 Task: In the  document Eli.rtfMake this file  'available offline' Add shortcut to Drive 'Computers'Email the file to   softage.1@softage.net, with message attached Attention Needed: Please prioritize going through the email I've sent. and file type: 'Microsoft Word'
Action: Mouse moved to (278, 414)
Screenshot: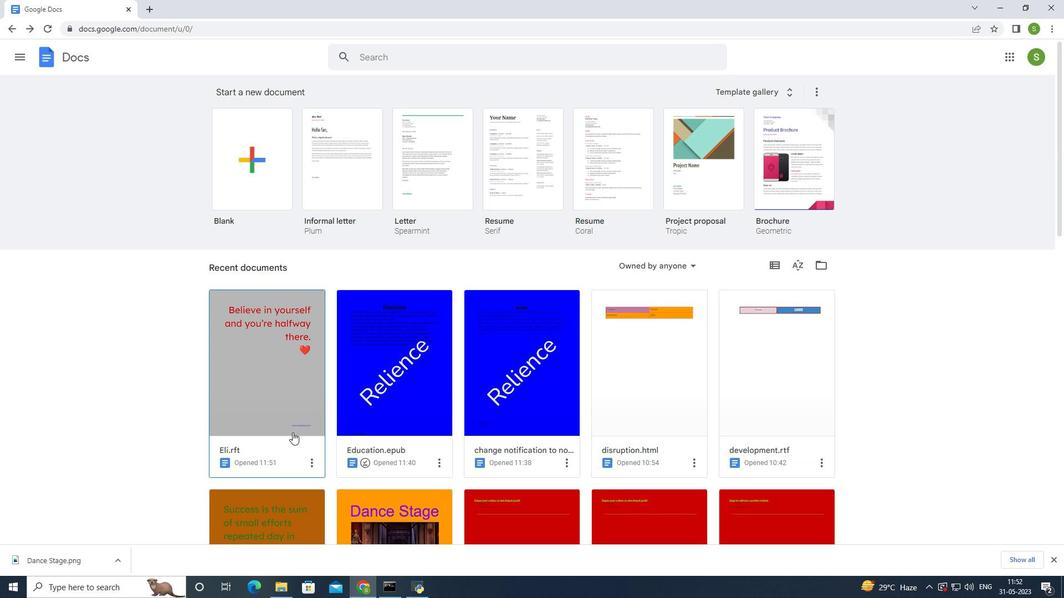 
Action: Mouse pressed left at (278, 414)
Screenshot: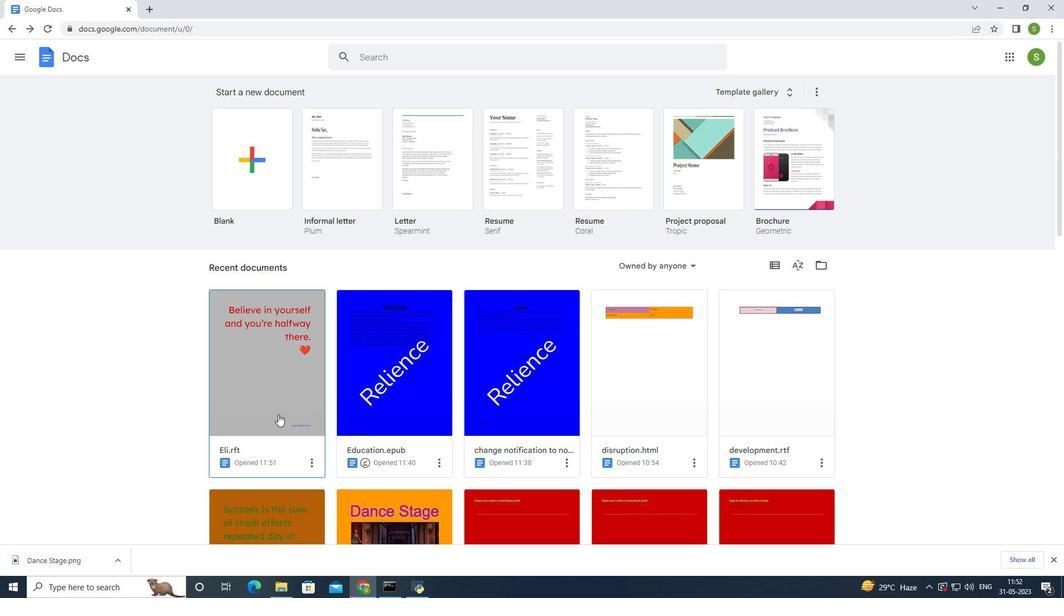 
Action: Mouse moved to (36, 55)
Screenshot: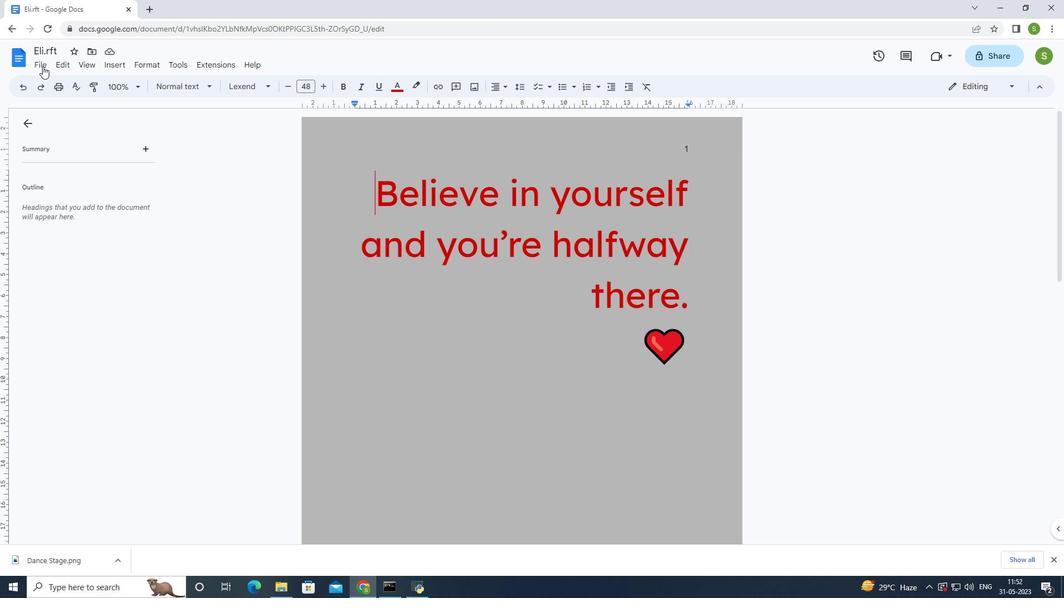 
Action: Mouse pressed left at (36, 55)
Screenshot: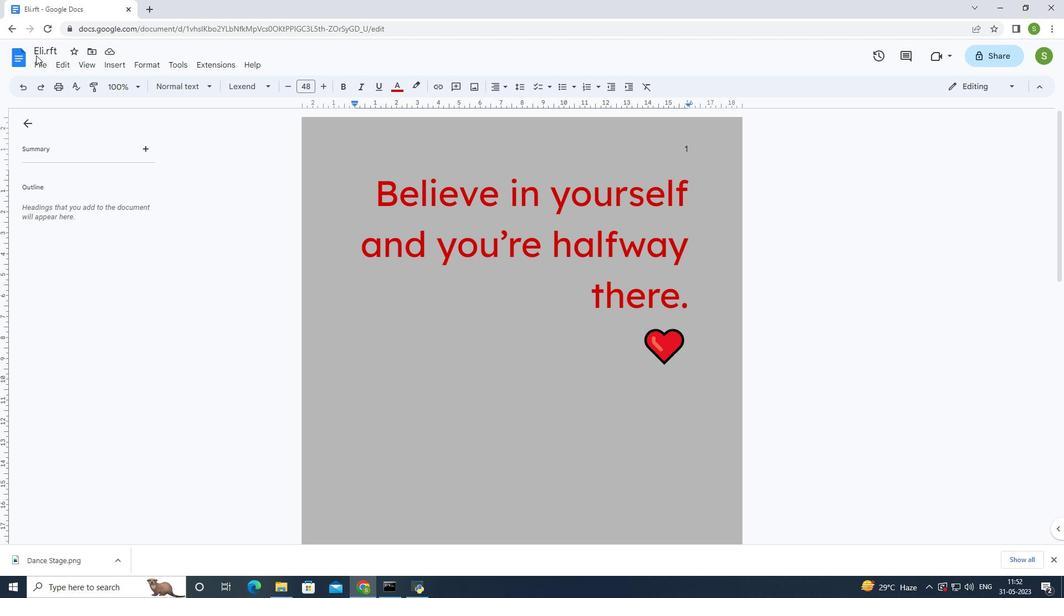 
Action: Mouse moved to (36, 63)
Screenshot: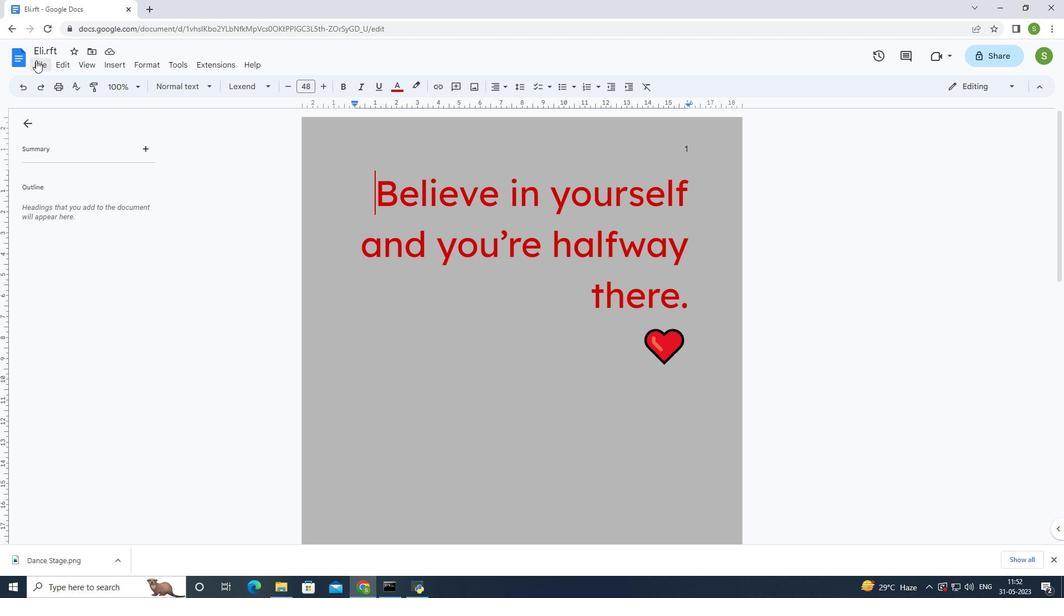 
Action: Mouse pressed left at (36, 63)
Screenshot: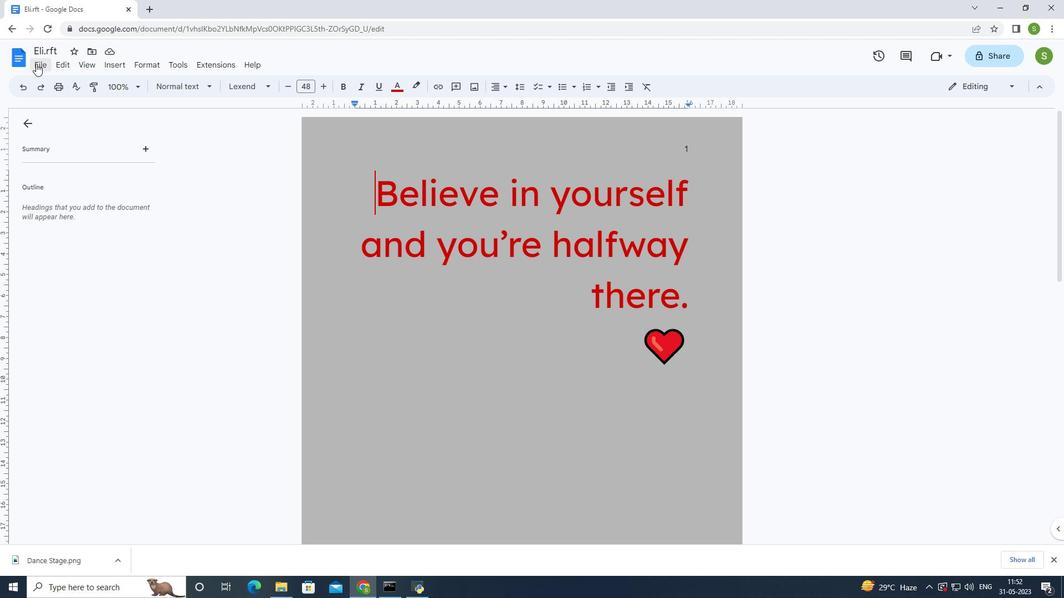 
Action: Mouse moved to (84, 308)
Screenshot: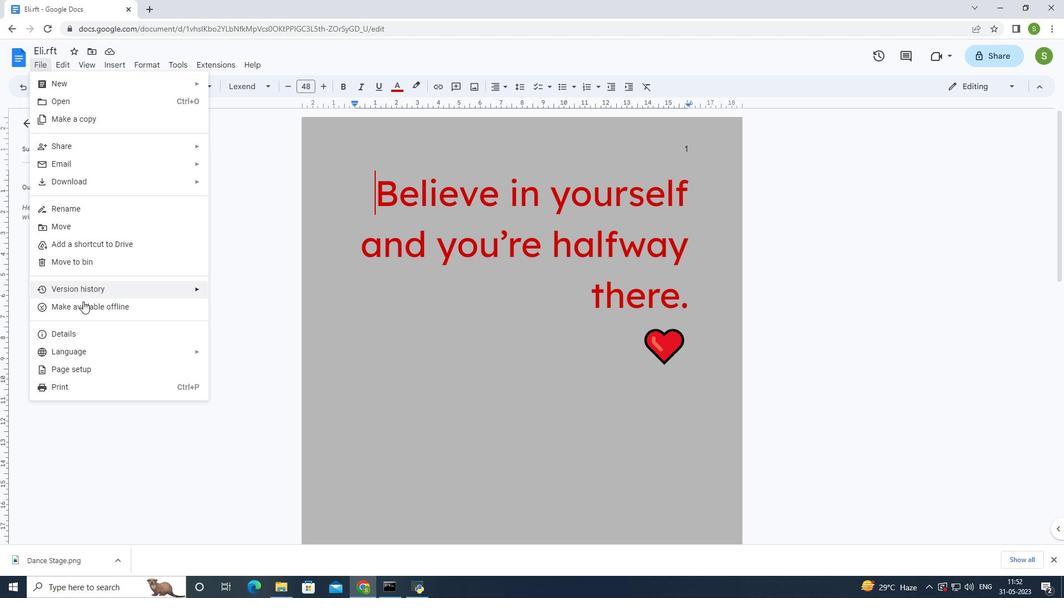 
Action: Mouse pressed left at (84, 308)
Screenshot: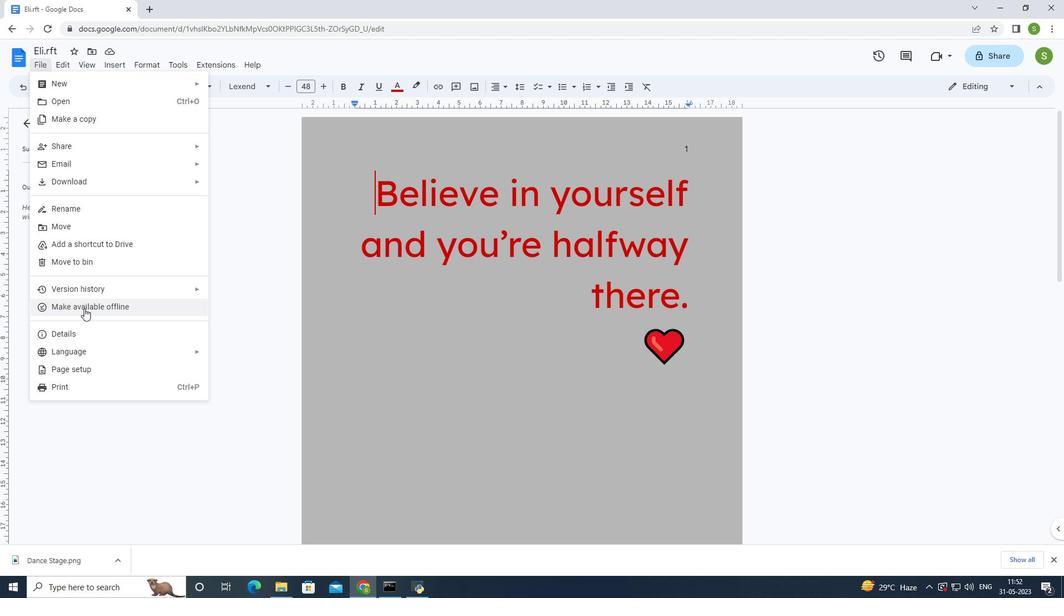 
Action: Mouse moved to (39, 67)
Screenshot: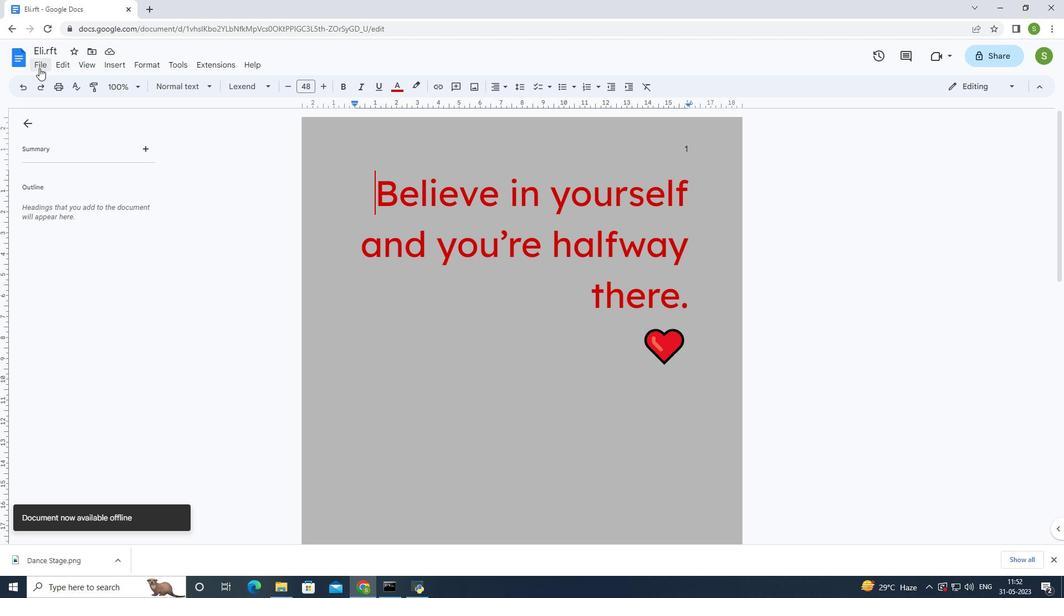
Action: Mouse pressed left at (39, 67)
Screenshot: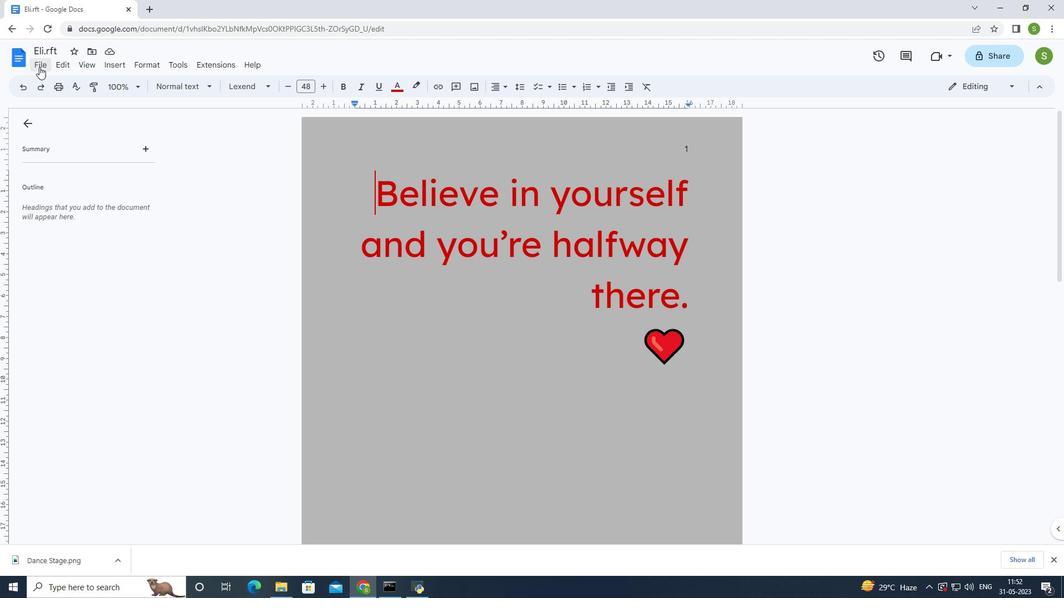 
Action: Mouse moved to (97, 165)
Screenshot: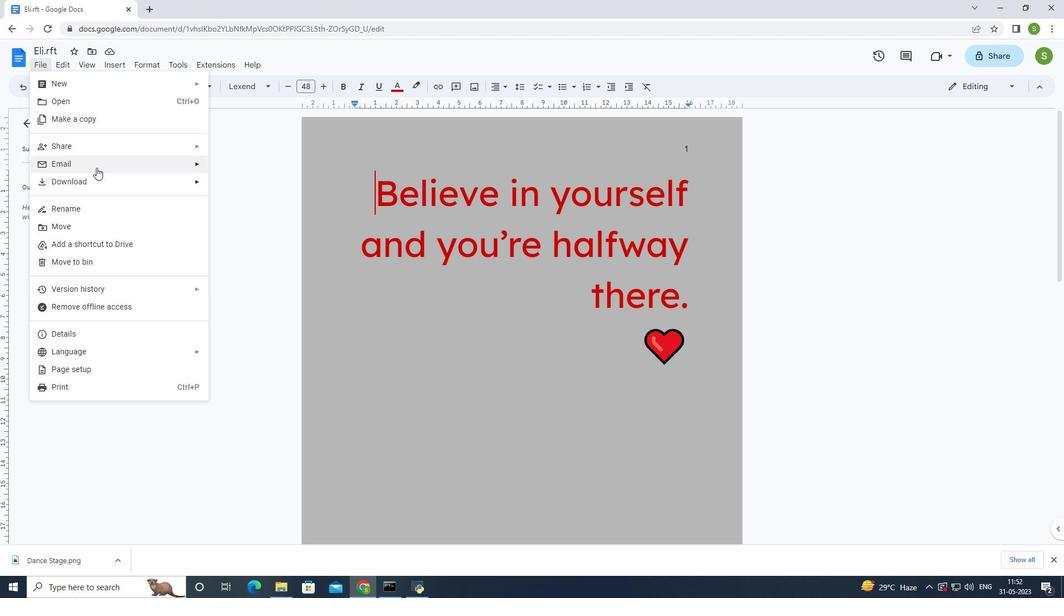 
Action: Mouse pressed left at (97, 165)
Screenshot: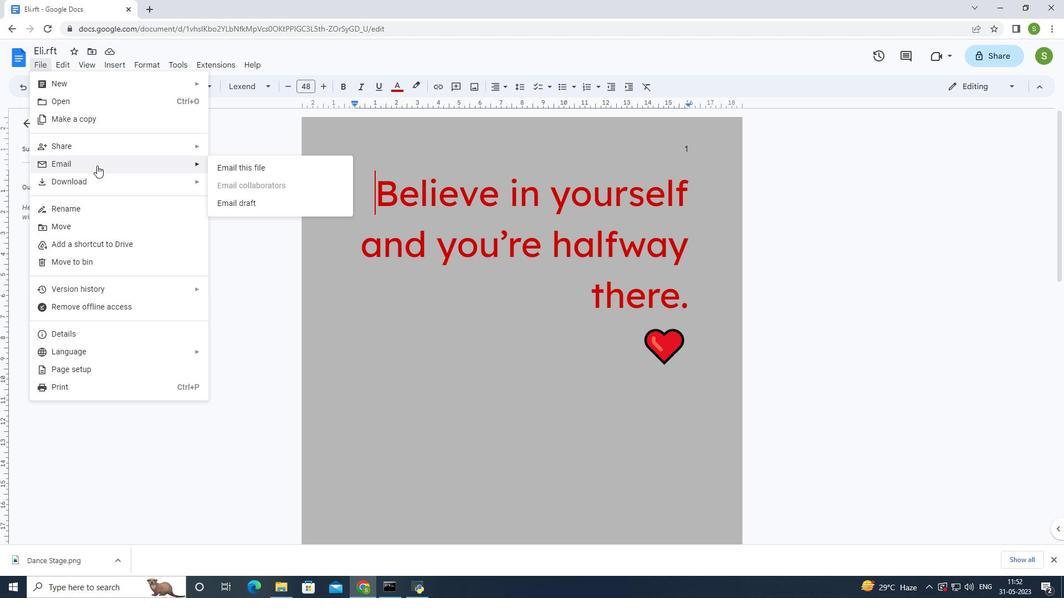 
Action: Mouse moved to (244, 171)
Screenshot: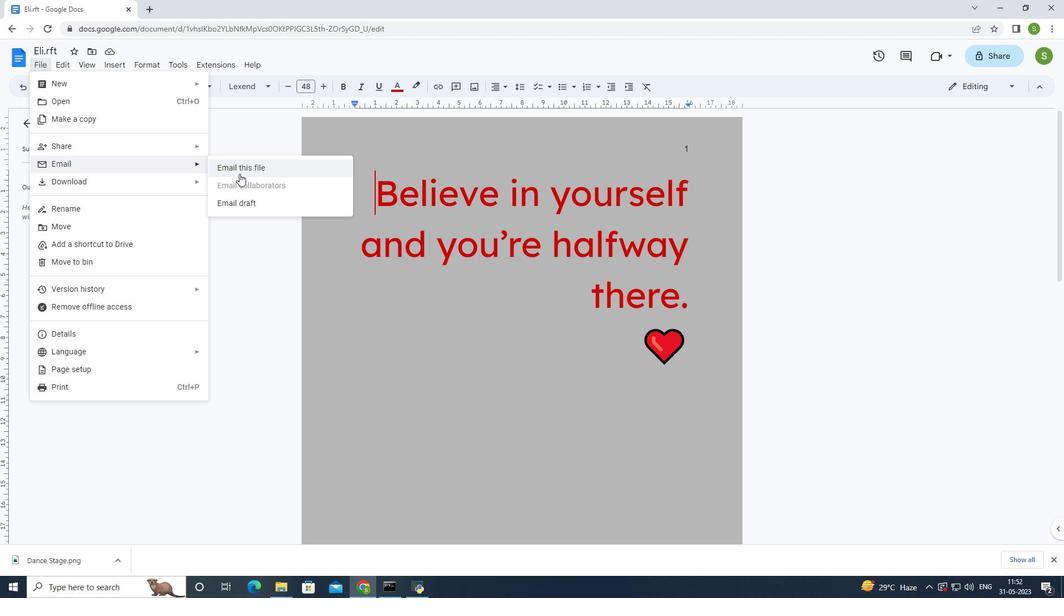 
Action: Mouse pressed left at (244, 171)
Screenshot: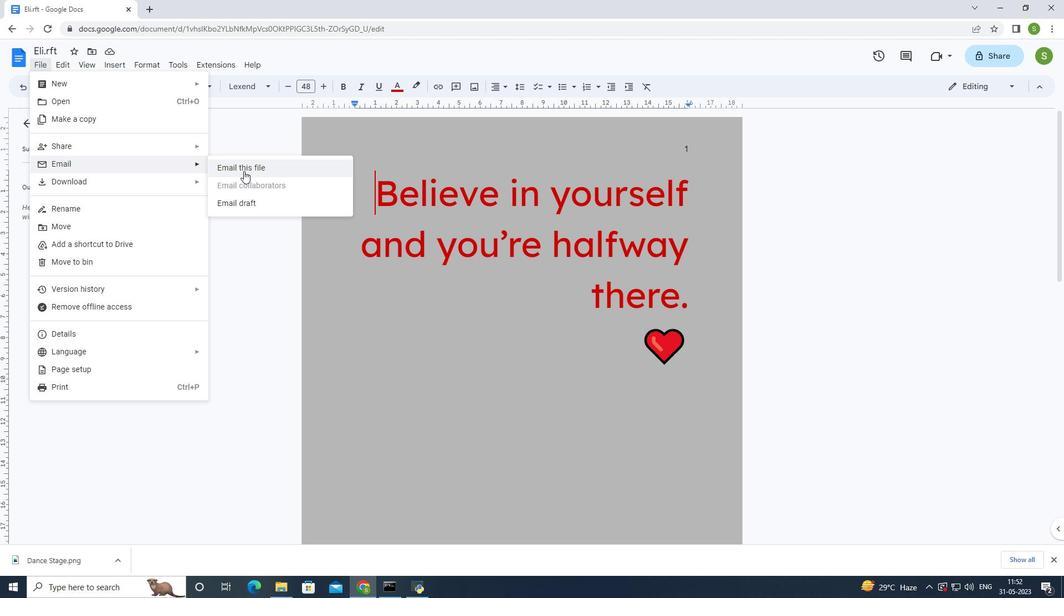 
Action: Mouse moved to (485, 262)
Screenshot: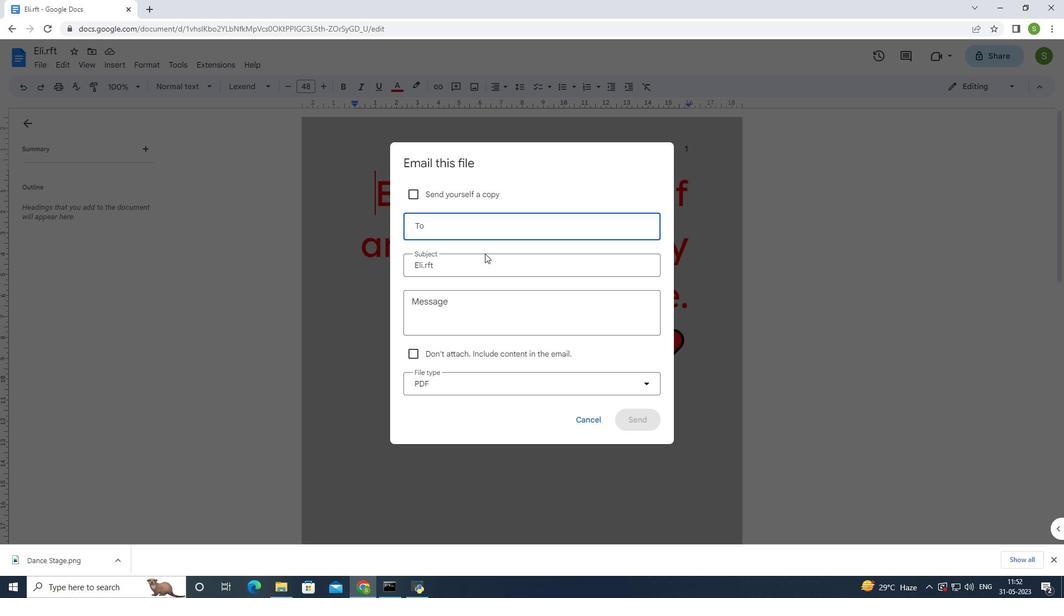 
Action: Key pressed softage.1<Key.shift>@softage.net
Screenshot: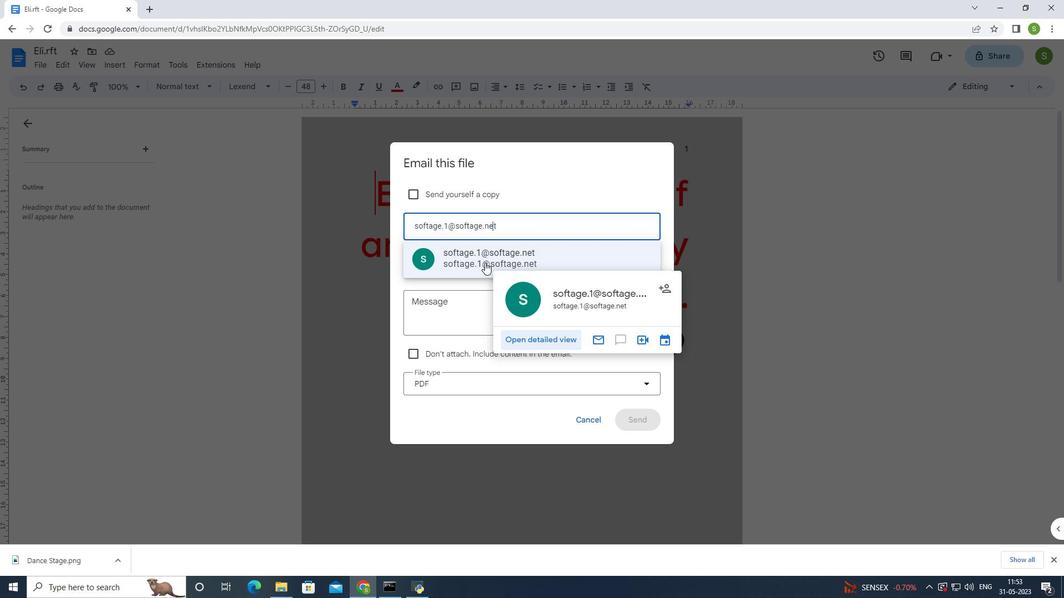 
Action: Mouse moved to (477, 252)
Screenshot: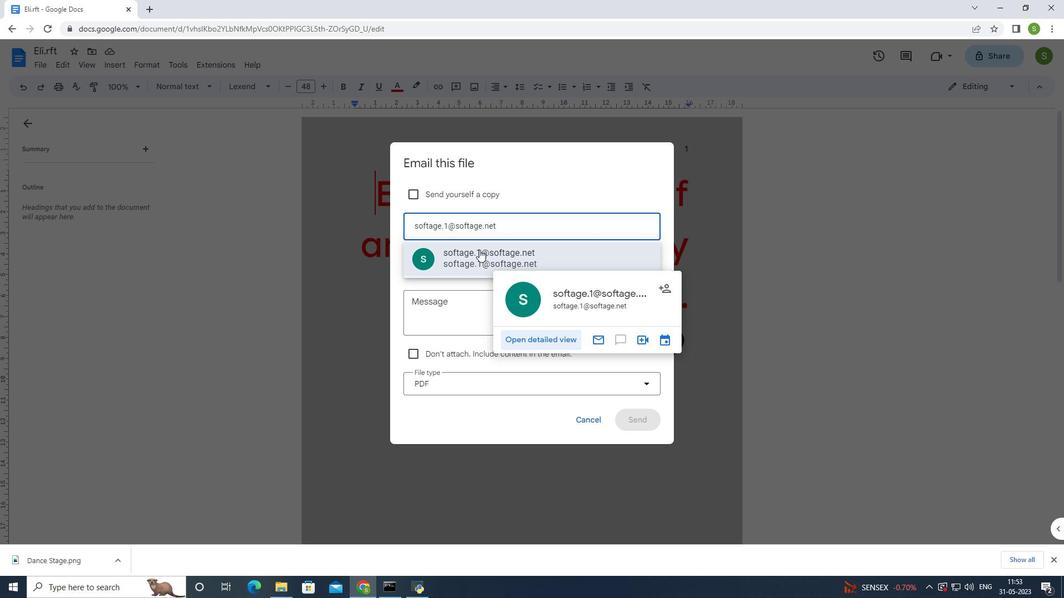 
Action: Mouse pressed left at (477, 252)
Screenshot: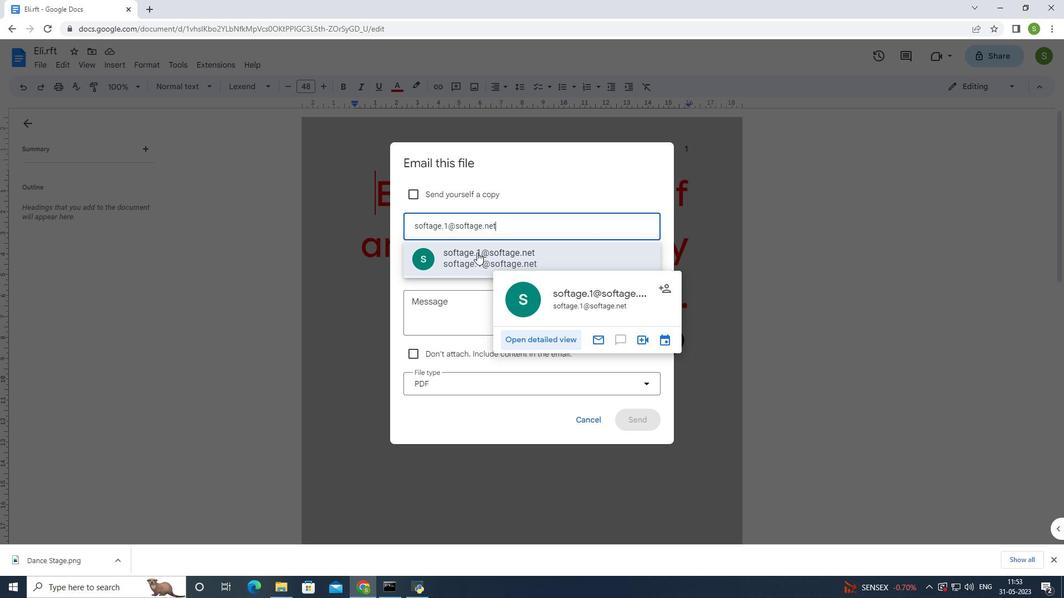 
Action: Mouse moved to (447, 304)
Screenshot: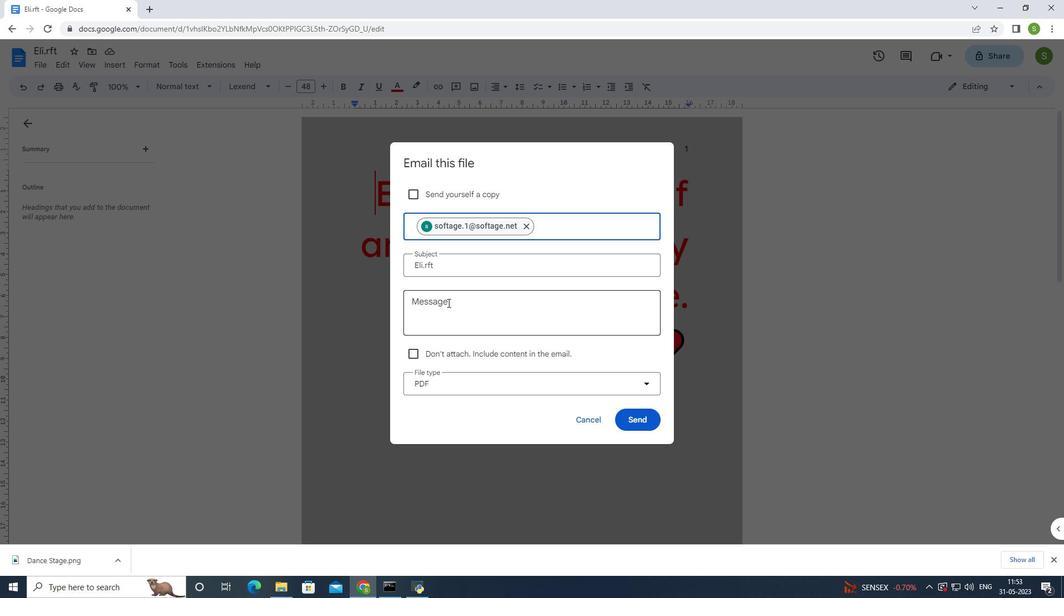 
Action: Mouse pressed left at (447, 303)
Screenshot: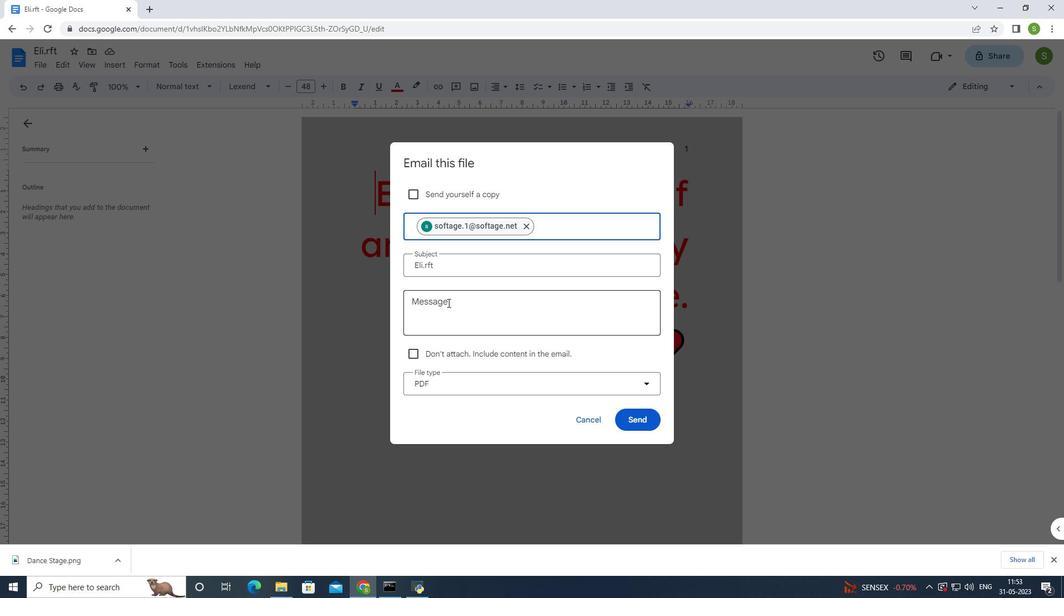 
Action: Mouse moved to (462, 298)
Screenshot: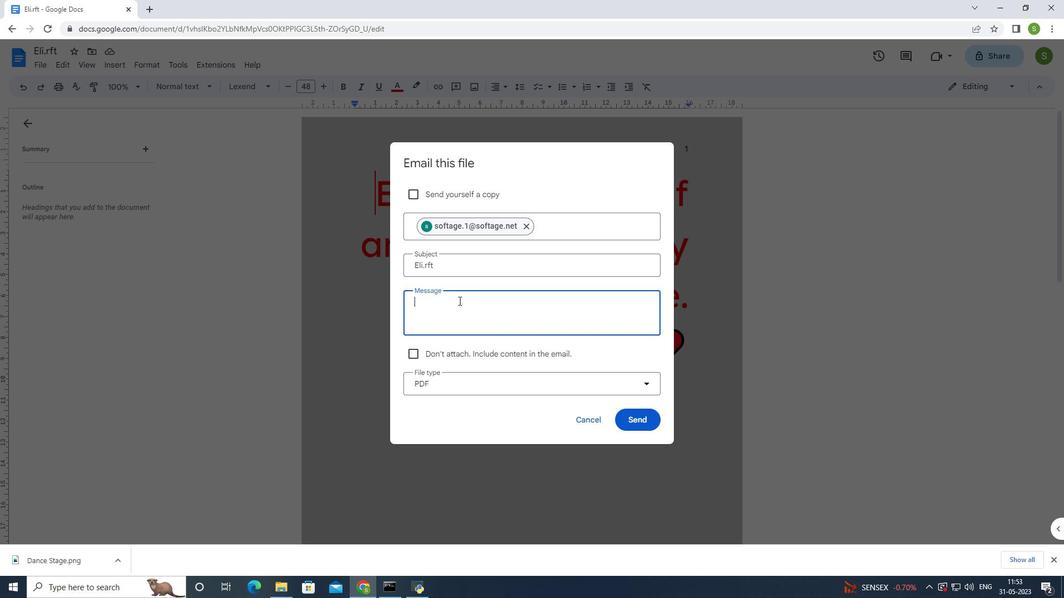 
Action: Key pressed <Key.shift>Please<Key.space>priorities<Key.backspace><Key.backspace>ze<Key.space>going<Key.space>through<Key.space>the<Key.space>email<Key.space><Key.shift><Key.shift><Key.shift><Key.shift><Key.shift><Key.shift>I've<Key.space>sent.
Screenshot: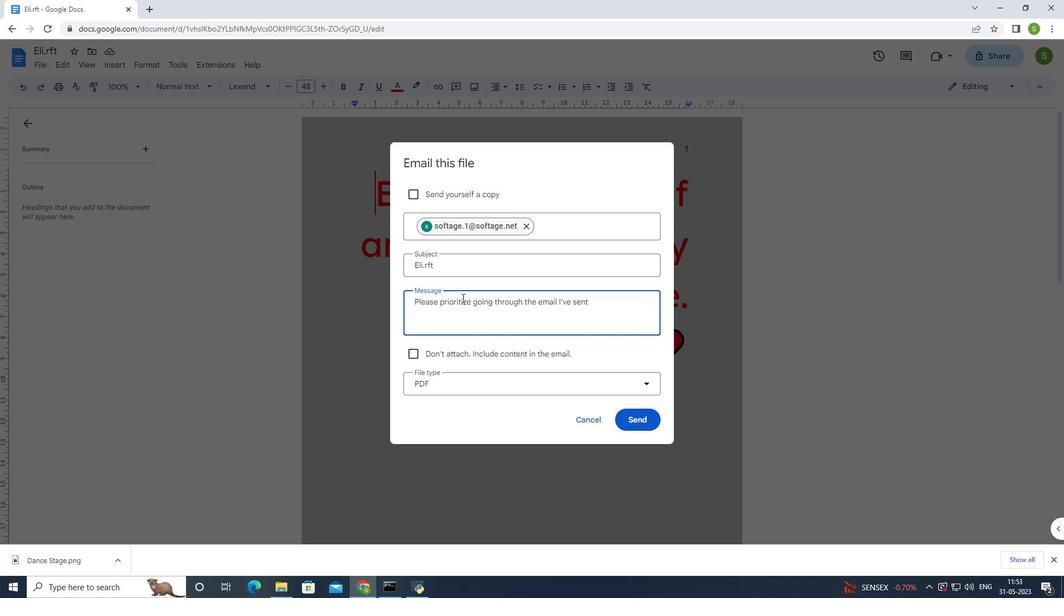 
Action: Mouse moved to (447, 385)
Screenshot: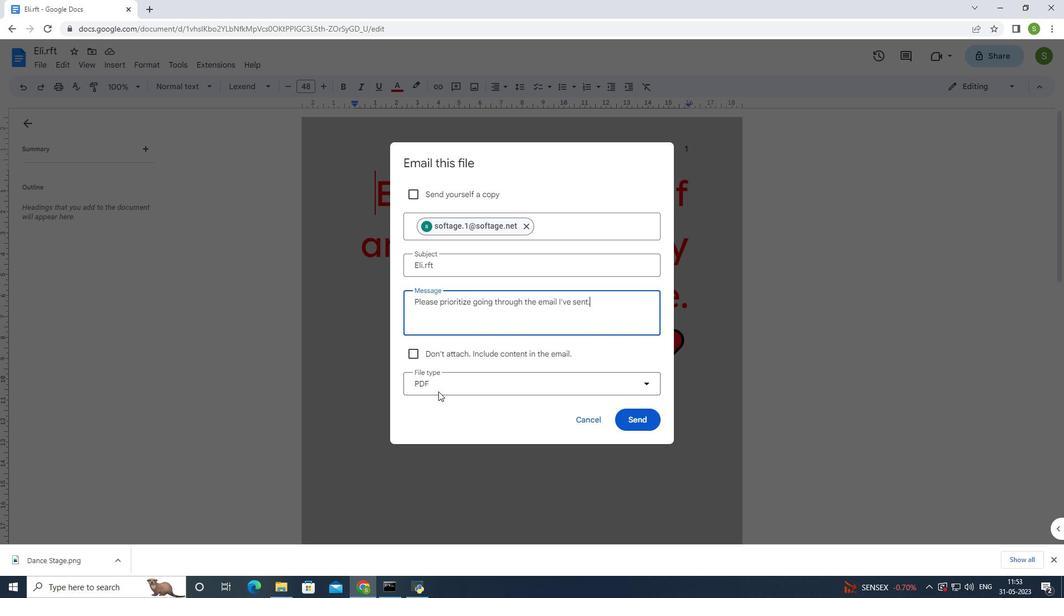 
Action: Mouse pressed left at (447, 385)
Screenshot: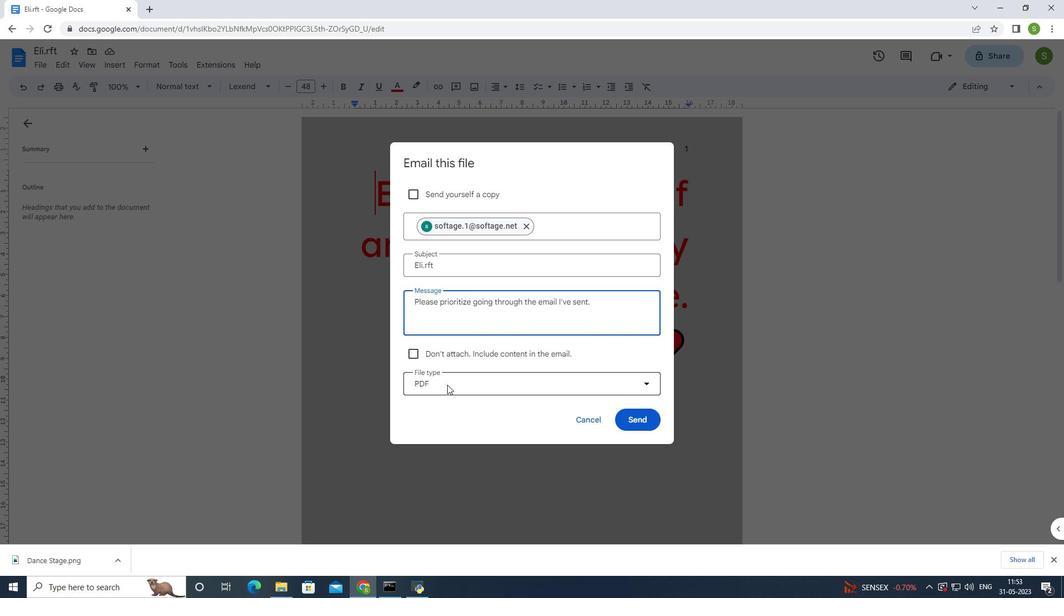 
Action: Mouse moved to (461, 484)
Screenshot: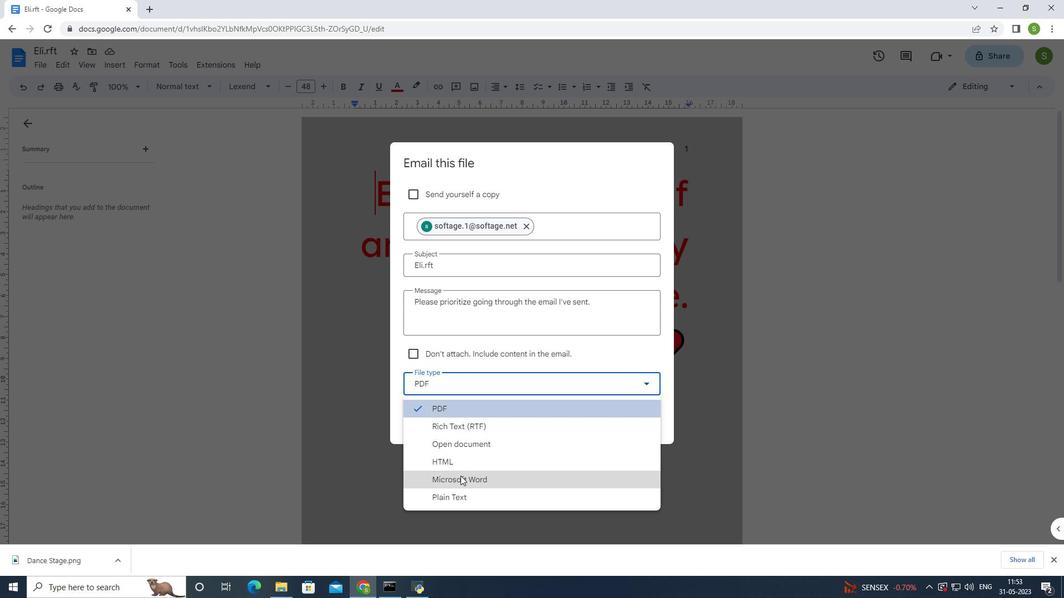 
Action: Mouse pressed left at (461, 484)
Screenshot: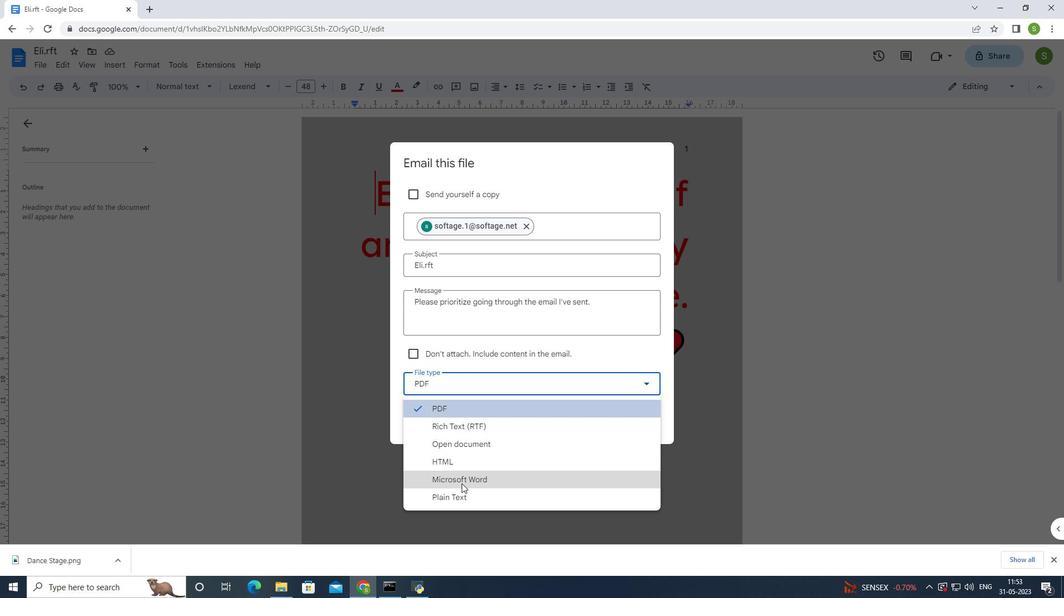 
Action: Mouse moved to (622, 423)
Screenshot: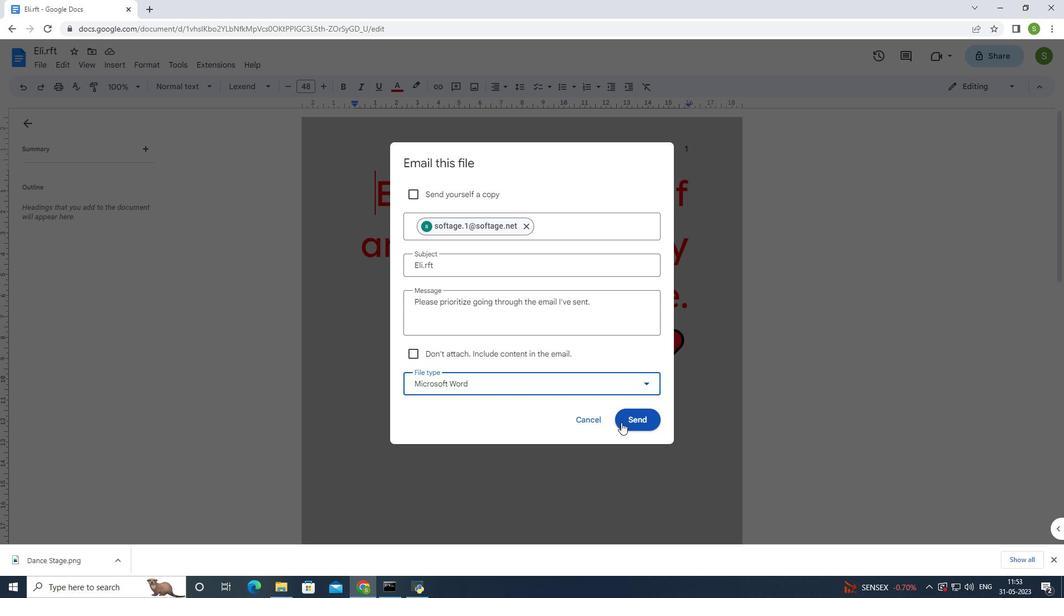 
